 Task: Add Stacy's Simply Naked Pita Chips to the cart.
Action: Mouse moved to (262, 171)
Screenshot: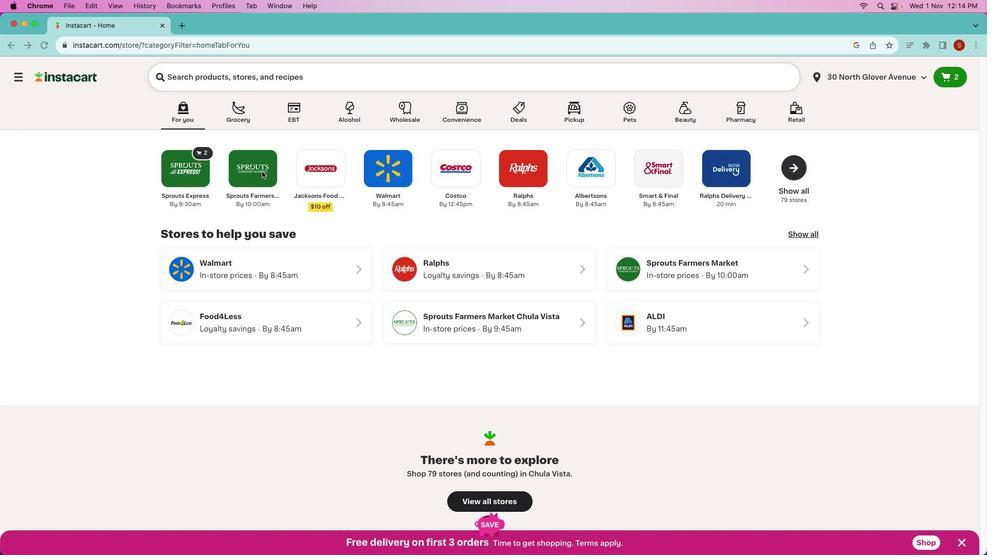 
Action: Mouse pressed left at (262, 171)
Screenshot: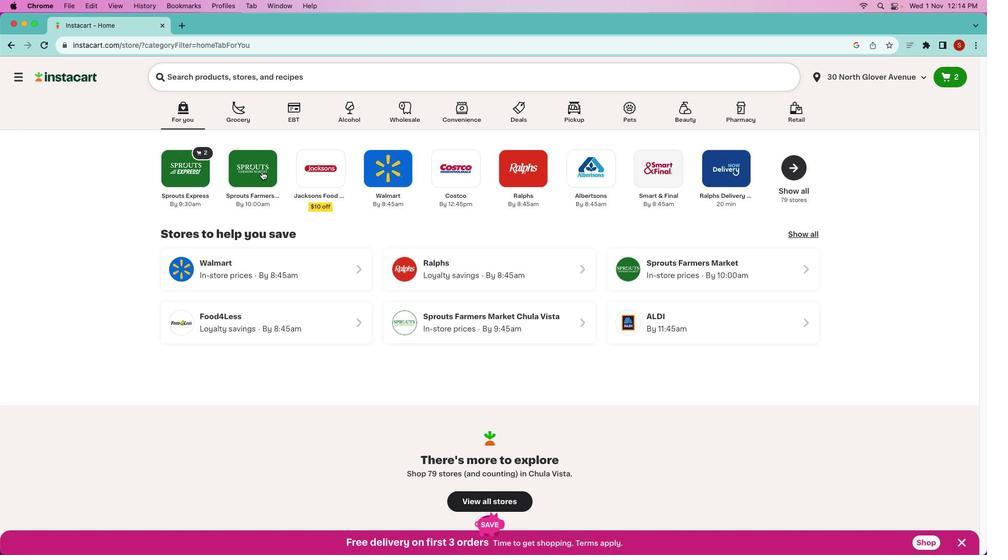 
Action: Mouse pressed left at (262, 171)
Screenshot: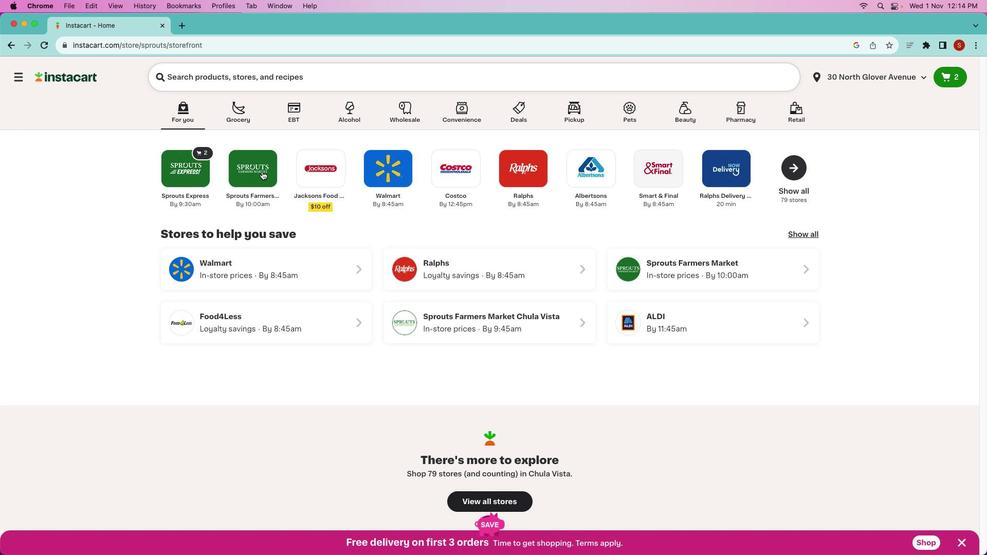 
Action: Mouse moved to (327, 86)
Screenshot: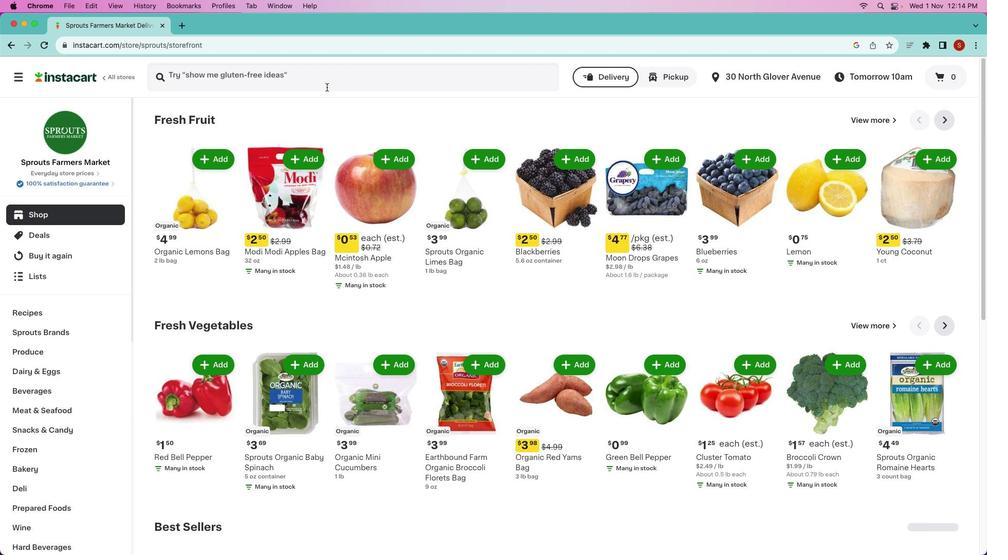 
Action: Mouse pressed left at (327, 86)
Screenshot: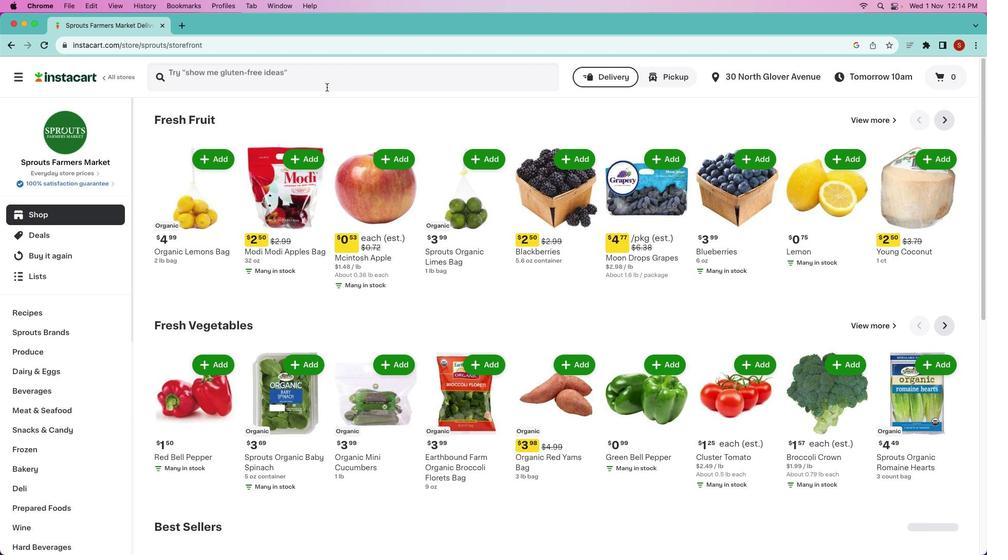 
Action: Key pressed 's''t''a''c''y'"'"'s'Key.space's''i''m''p''l''y'Key.space'n''a''k''e''d'Key.space'p''i''t''a'Key.space'c''h''i''p''s'Key.enter
Screenshot: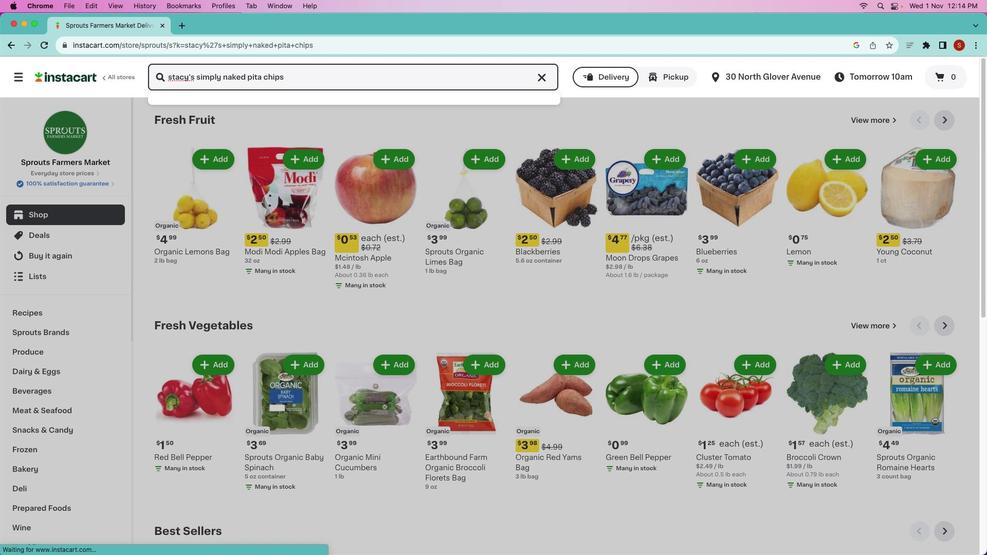 
Action: Mouse moved to (285, 168)
Screenshot: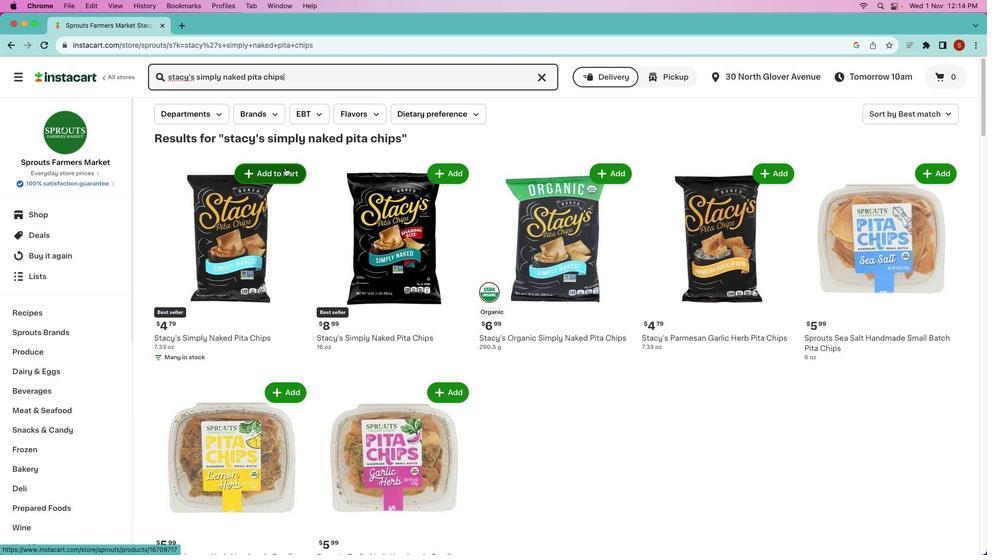 
Action: Mouse pressed left at (285, 168)
Screenshot: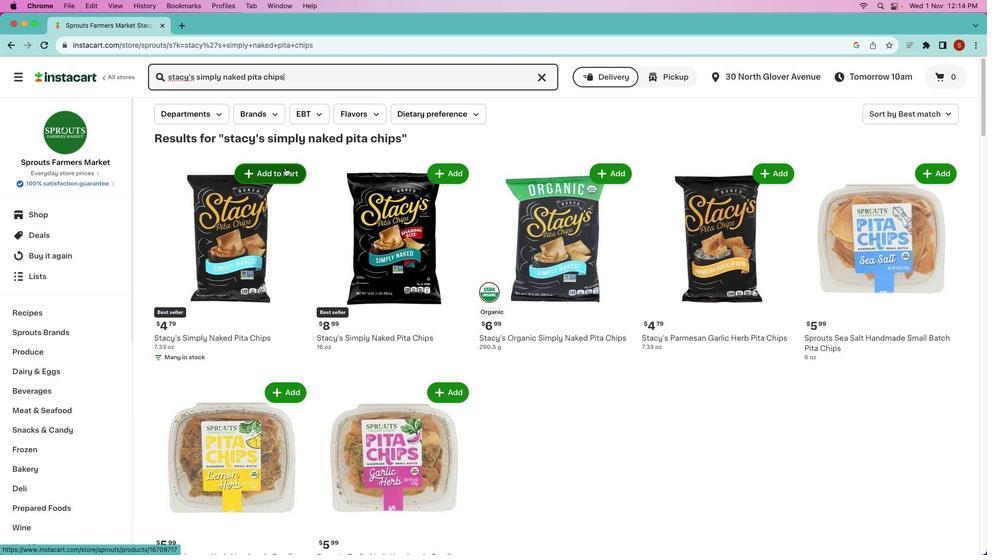 
Action: Mouse moved to (293, 259)
Screenshot: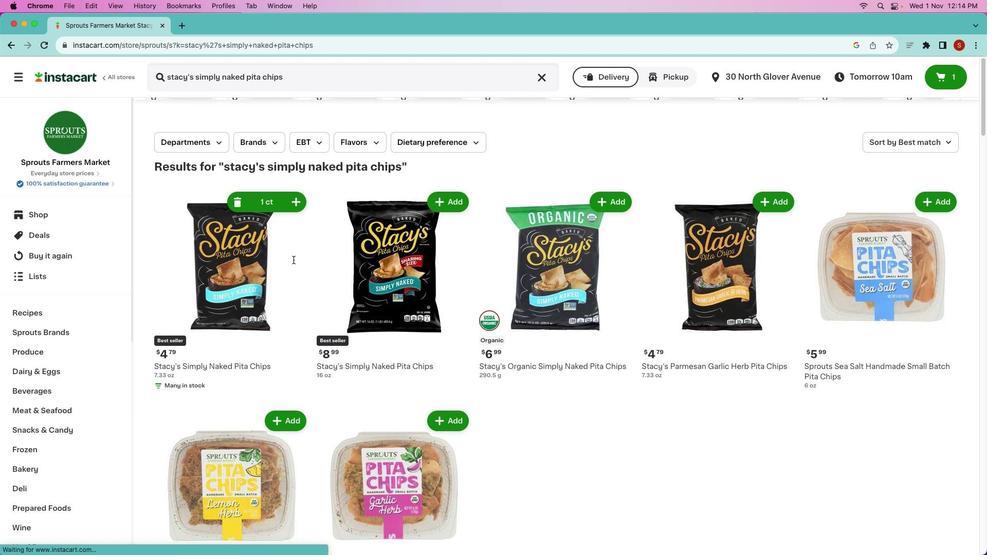 
